 Task: Check the players for the "The 19th Hole".
Action: Mouse moved to (409, 419)
Screenshot: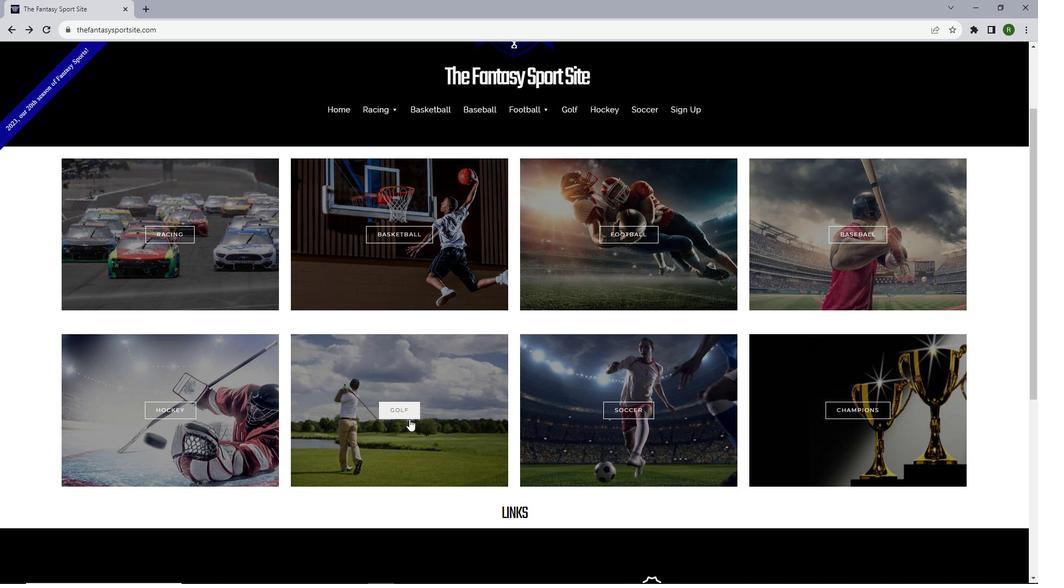 
Action: Mouse pressed left at (409, 419)
Screenshot: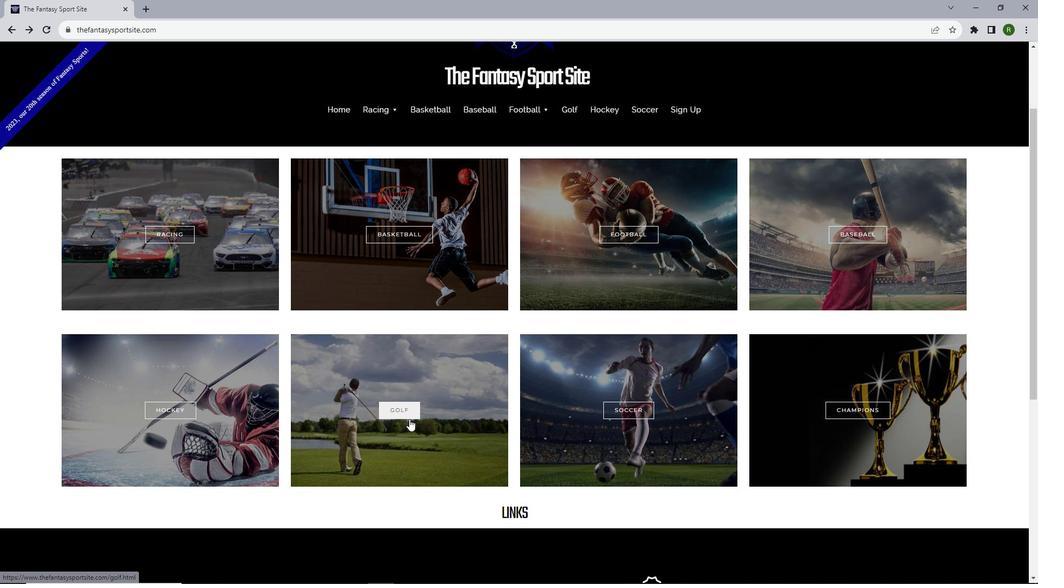 
Action: Mouse moved to (419, 346)
Screenshot: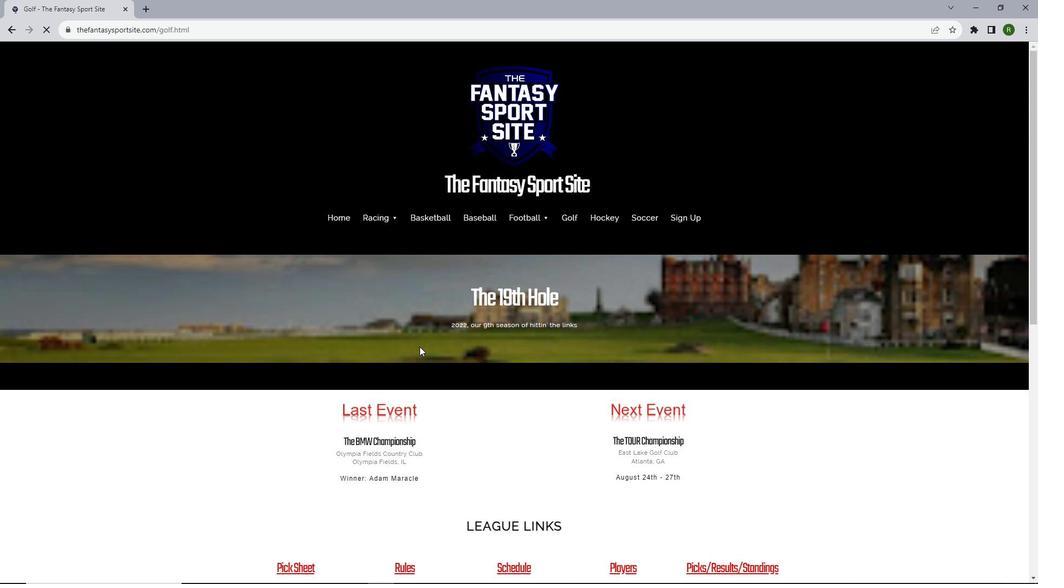
Action: Mouse scrolled (419, 346) with delta (0, 0)
Screenshot: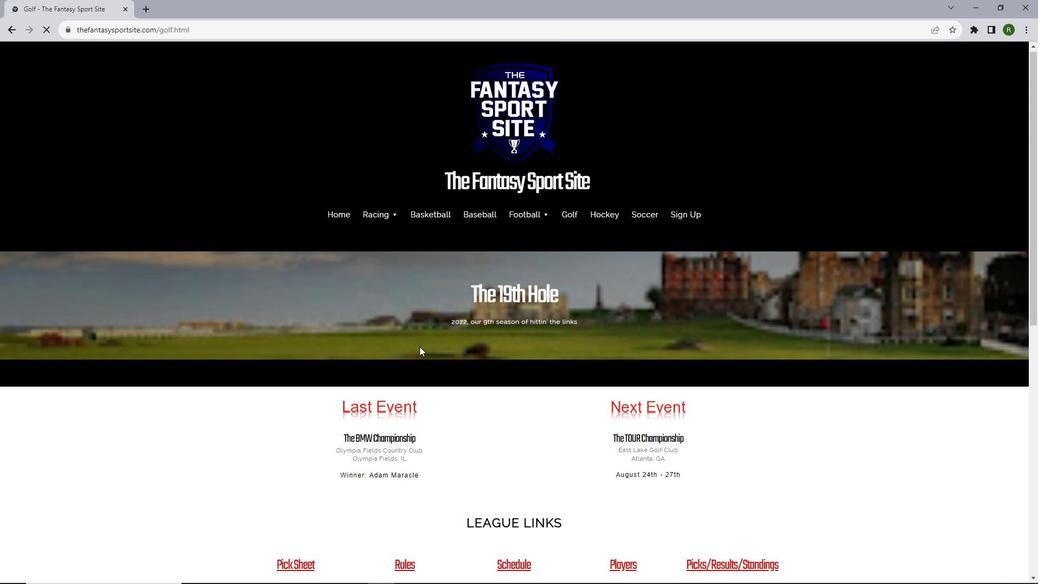 
Action: Mouse scrolled (419, 346) with delta (0, 0)
Screenshot: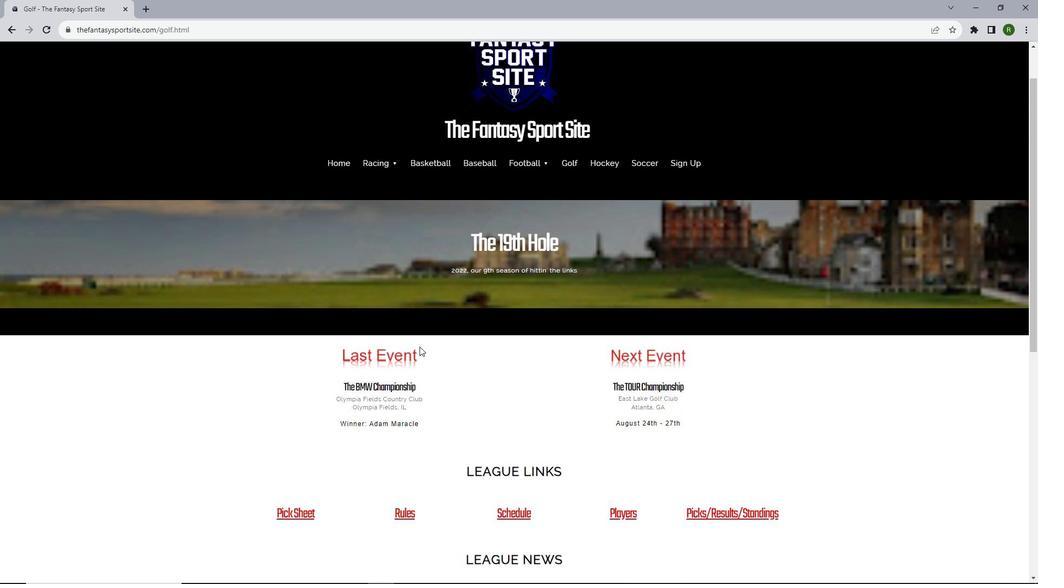 
Action: Mouse scrolled (419, 346) with delta (0, 0)
Screenshot: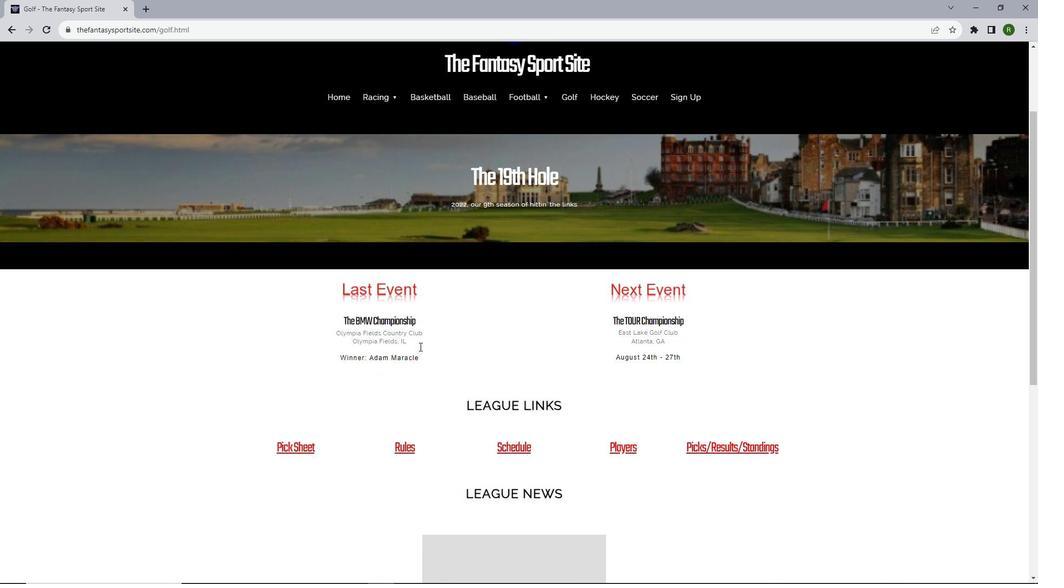 
Action: Mouse moved to (627, 412)
Screenshot: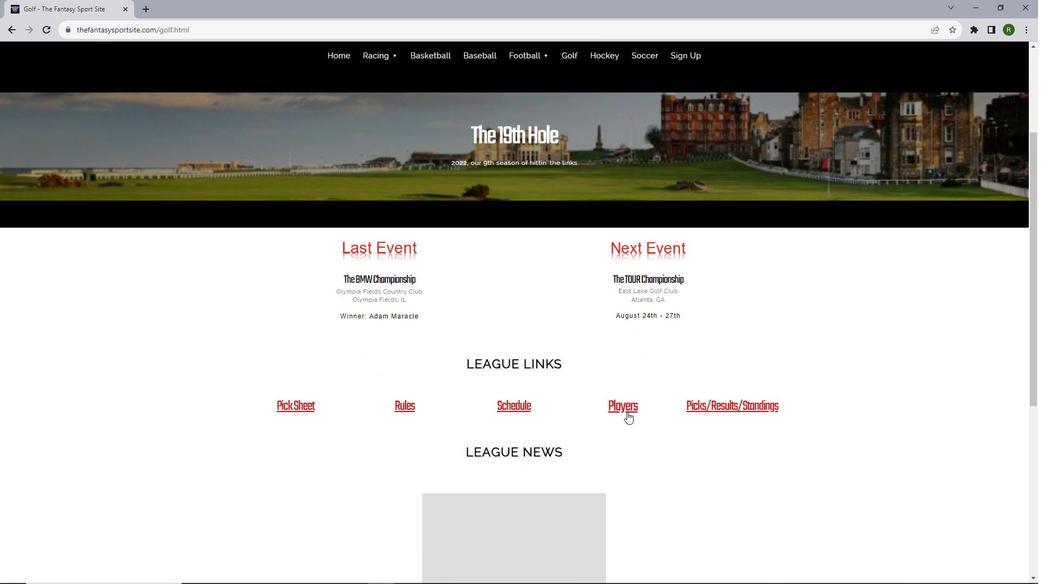 
Action: Mouse pressed left at (627, 412)
Screenshot: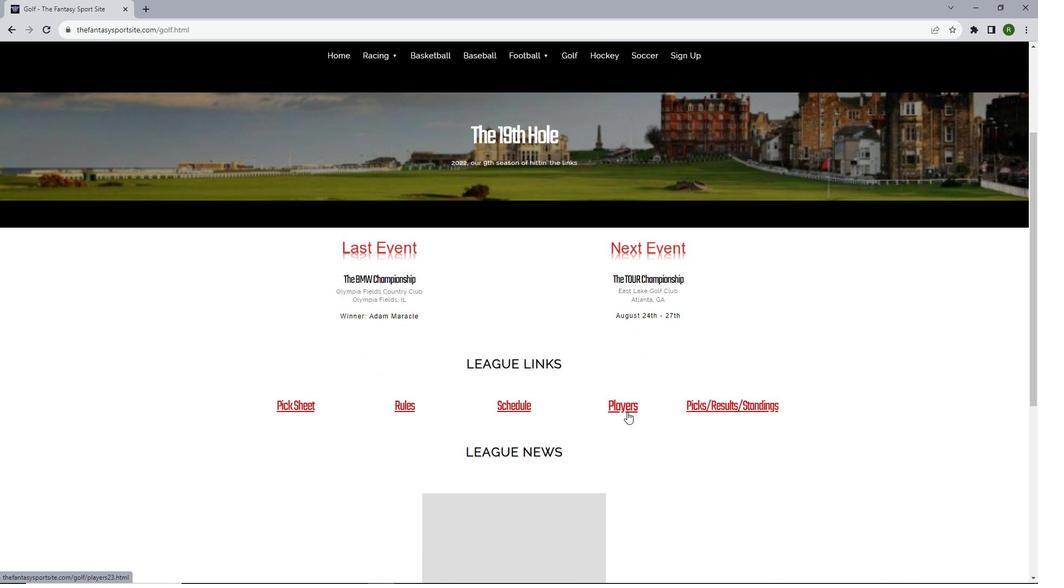 
Action: Mouse moved to (585, 229)
Screenshot: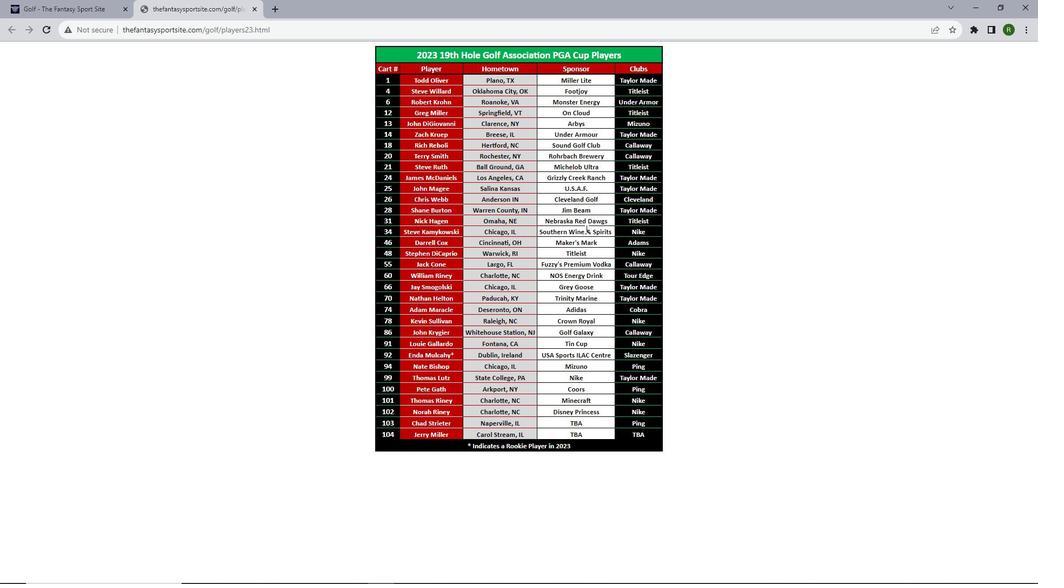 
Action: Mouse scrolled (585, 228) with delta (0, 0)
Screenshot: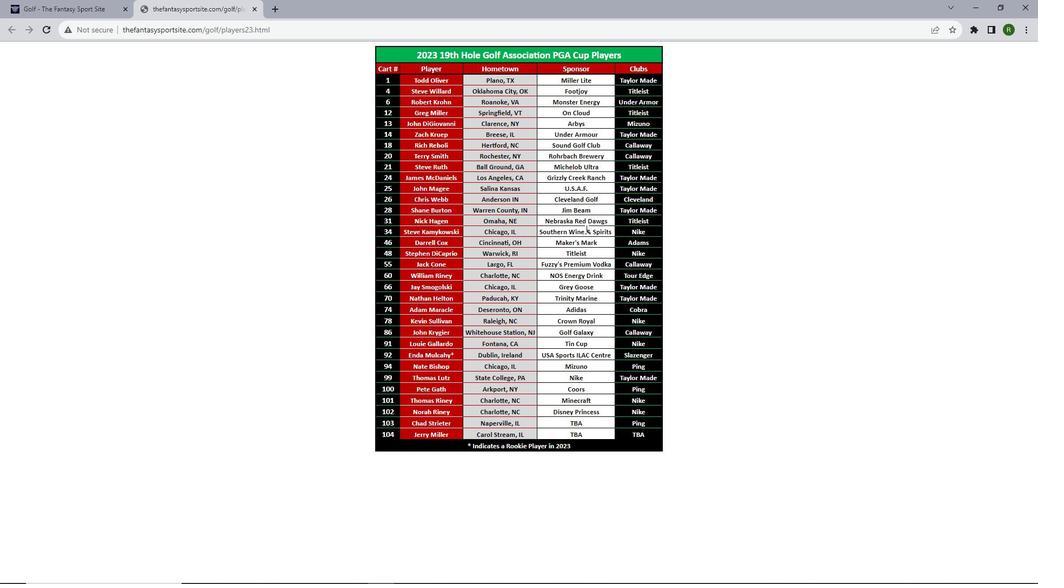 
Action: Mouse scrolled (585, 228) with delta (0, 0)
Screenshot: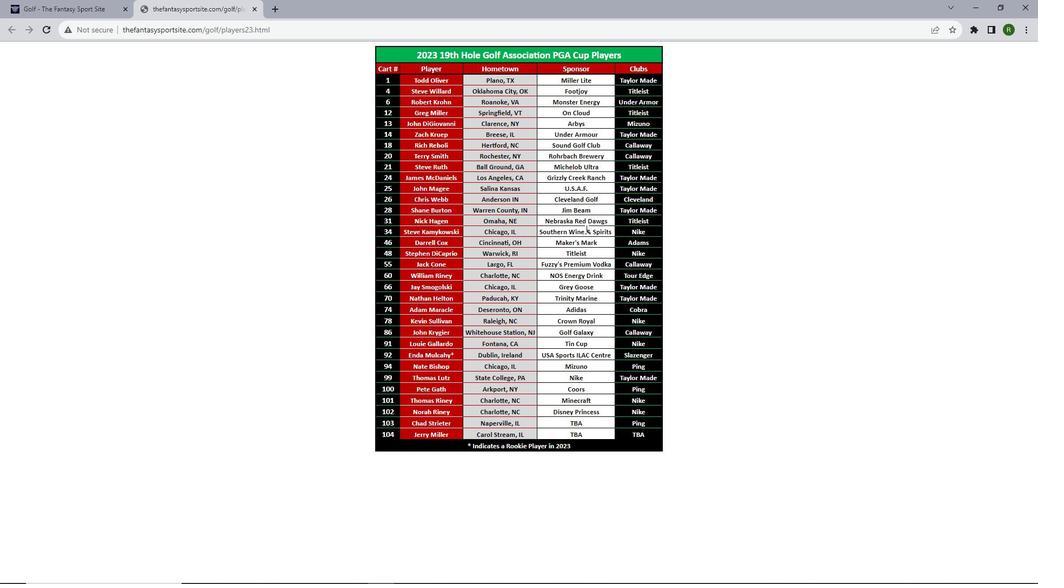 
Action: Mouse scrolled (585, 228) with delta (0, 0)
Screenshot: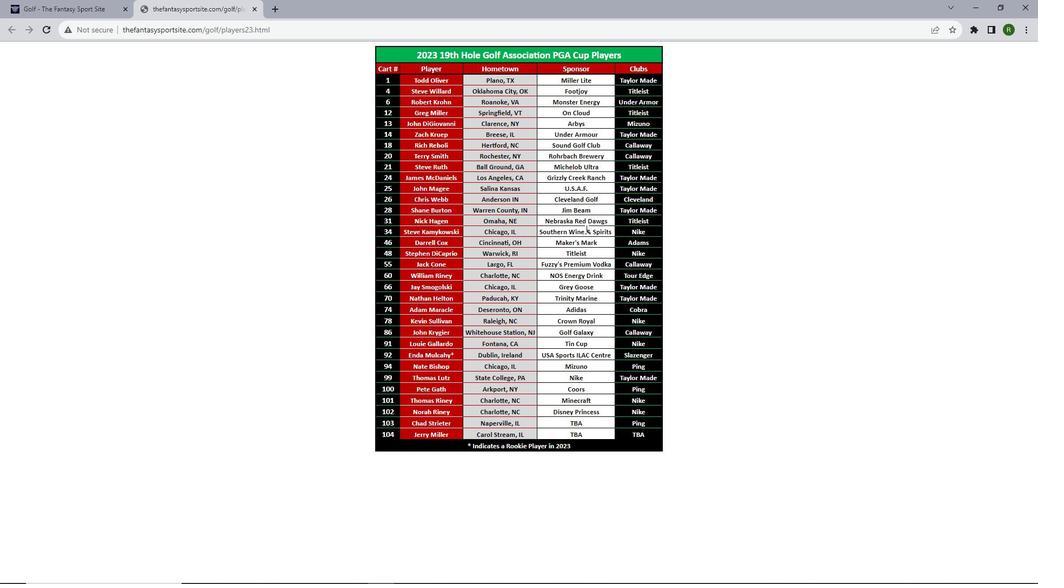 
Action: Mouse scrolled (585, 228) with delta (0, 0)
Screenshot: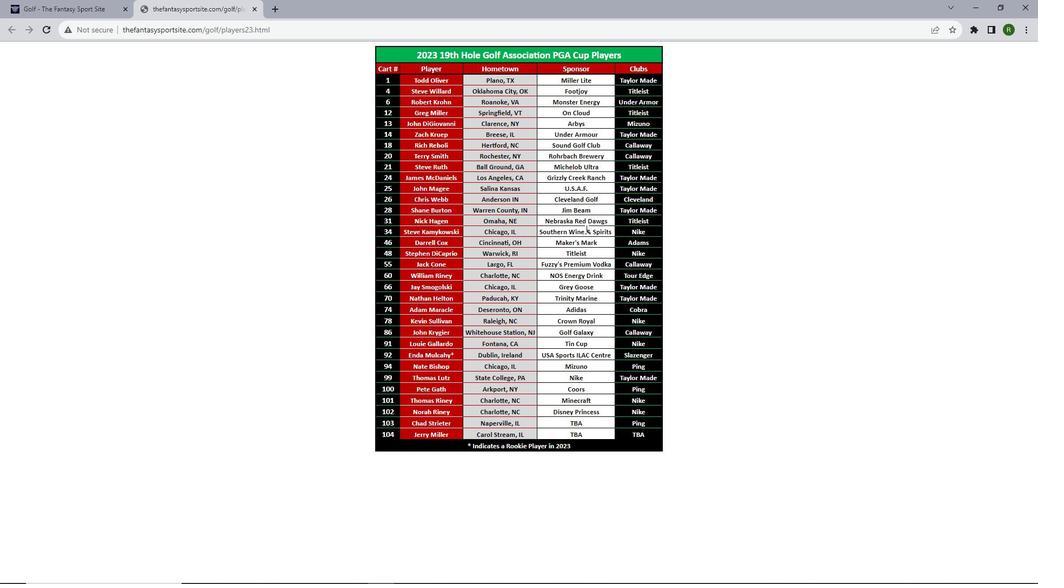 
Action: Mouse moved to (583, 261)
Screenshot: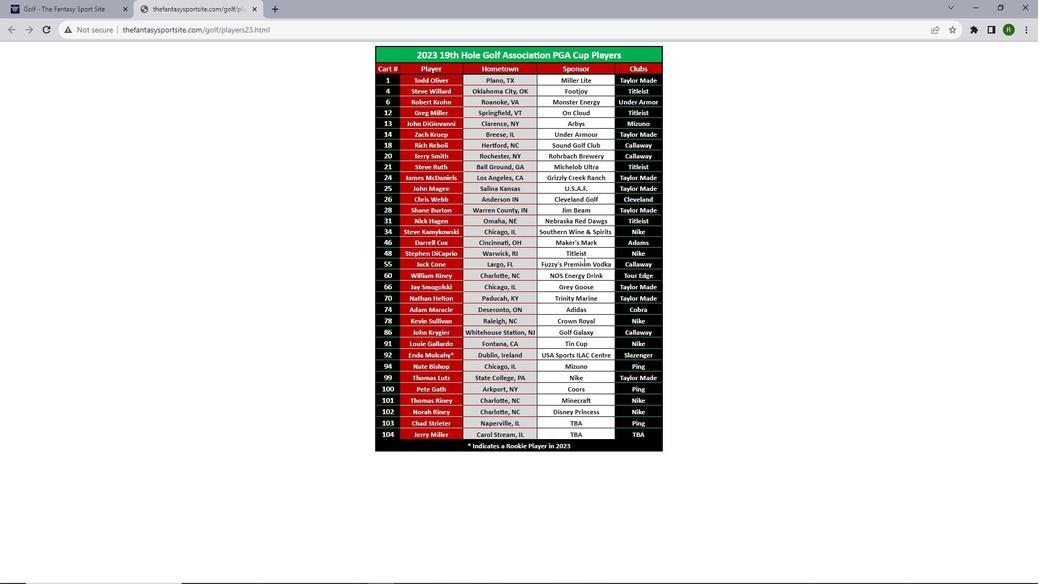 
Action: Mouse scrolled (583, 262) with delta (0, 0)
Screenshot: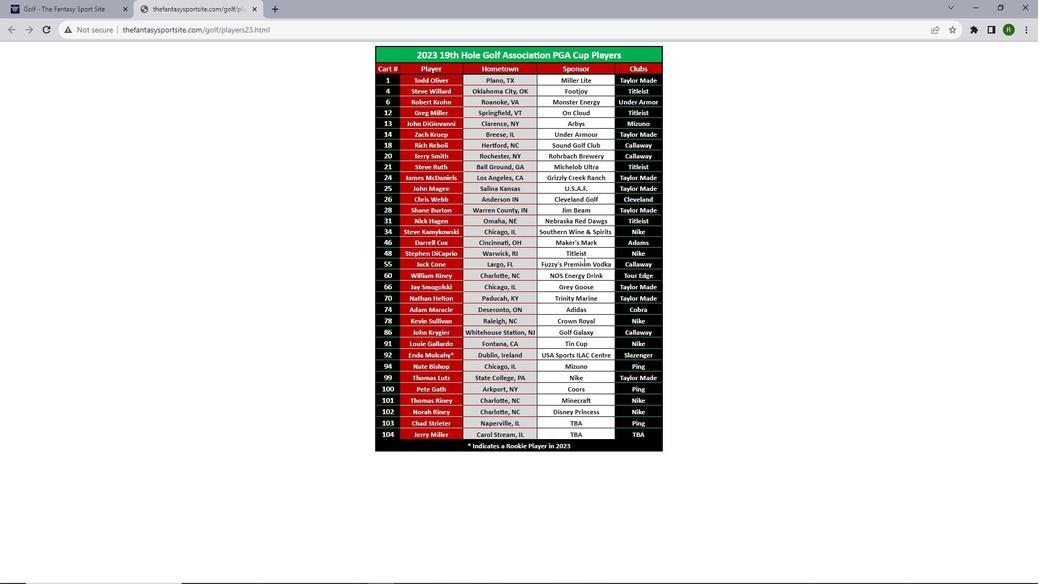 
Action: Mouse scrolled (583, 262) with delta (0, 0)
Screenshot: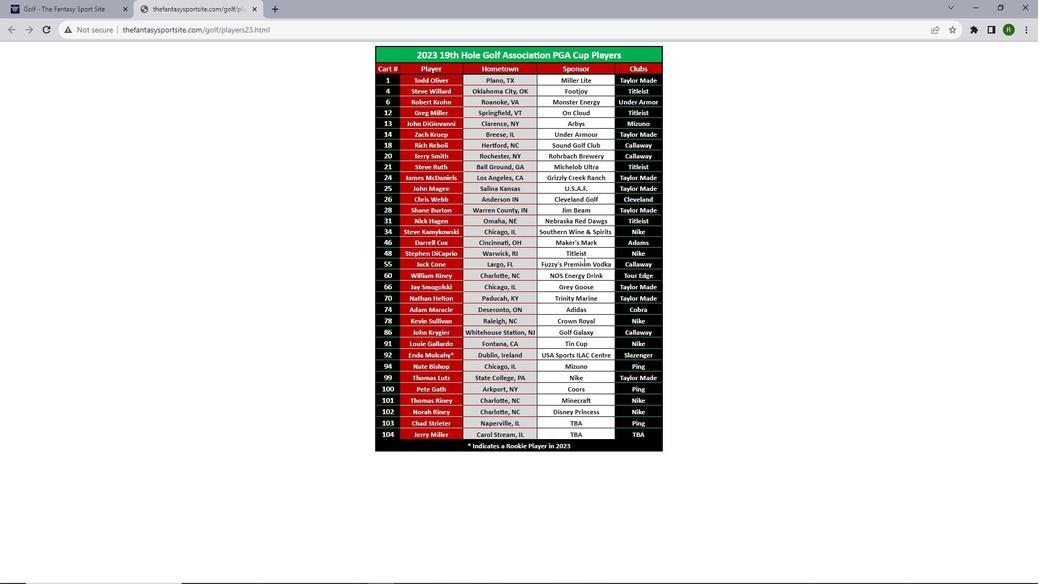 
